 Task: Create a task  Upgrade and migrate company contract negotiation to a cloud-based solution , assign it to team member softage.1@softage.net in the project ComplexBridge and update the status of the task to  On Track  , set the priority of the task to Low
Action: Mouse moved to (245, 166)
Screenshot: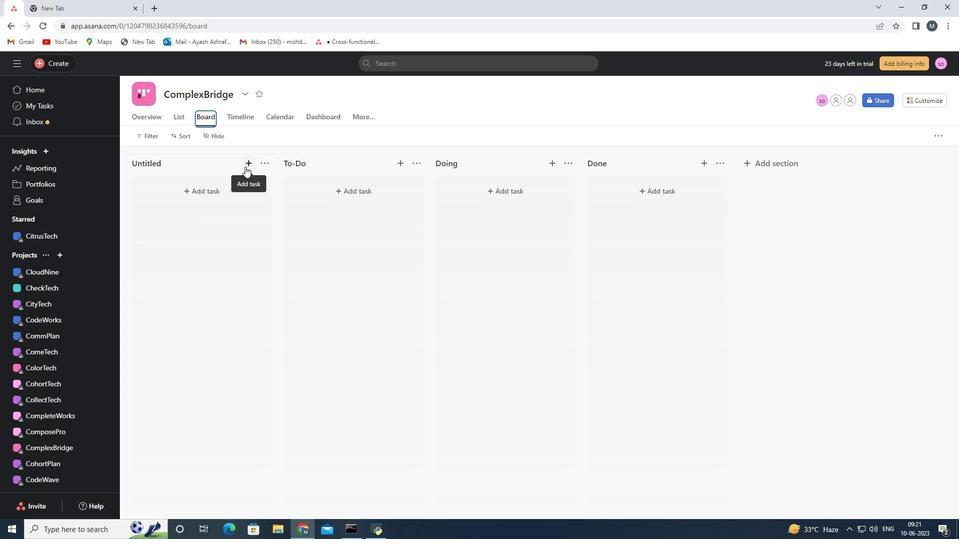 
Action: Mouse pressed left at (245, 166)
Screenshot: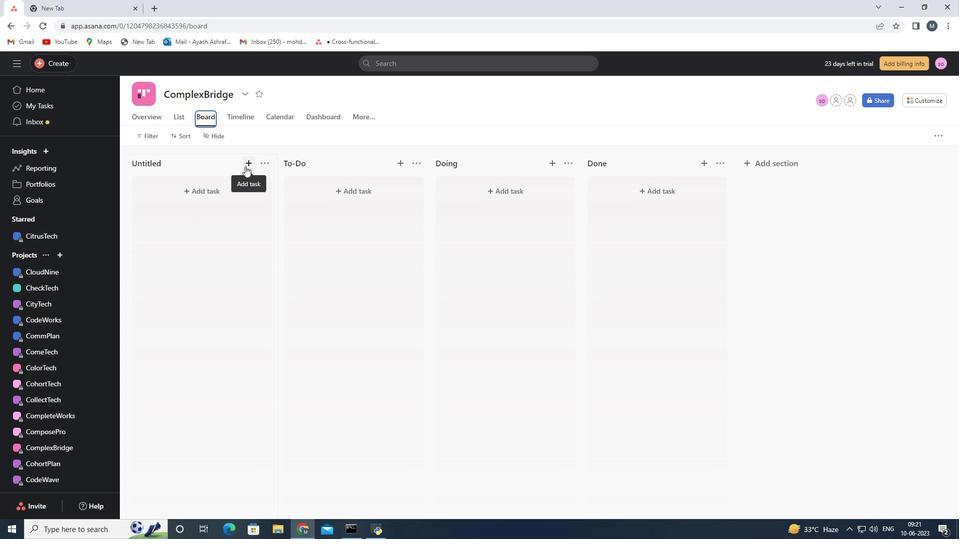 
Action: Mouse moved to (175, 191)
Screenshot: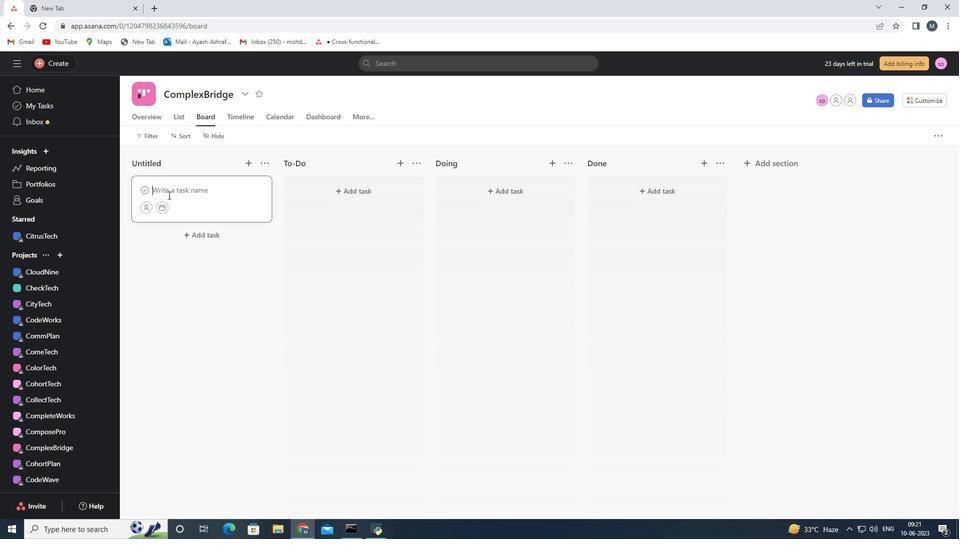 
Action: Mouse pressed left at (175, 191)
Screenshot: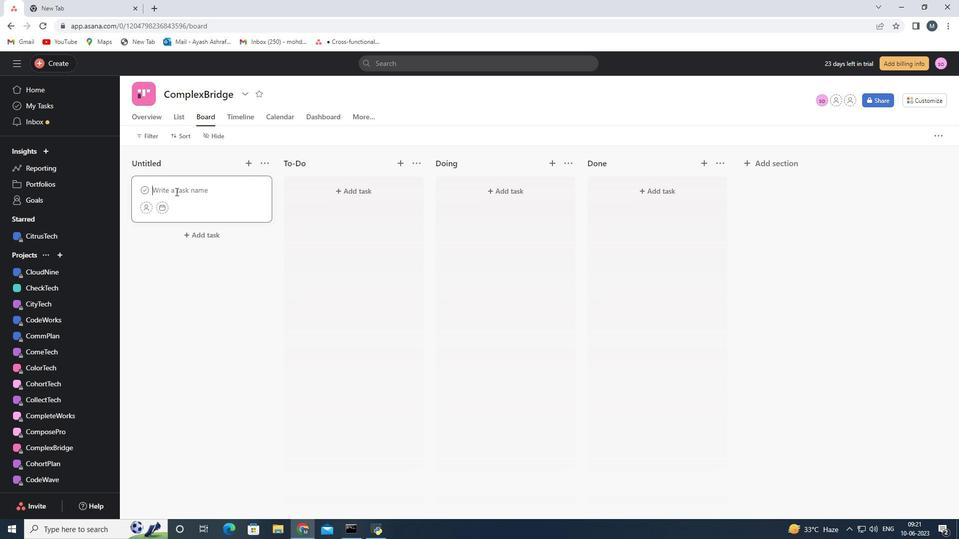 
Action: Key pressed <Key.shift>Upf<Key.backspace>grade<Key.space>and<Key.space>migrate<Key.space>company<Key.space>contract<Key.space>negotiation<Key.space>to<Key.space>a<Key.space>cloud-based<Key.space>solution
Screenshot: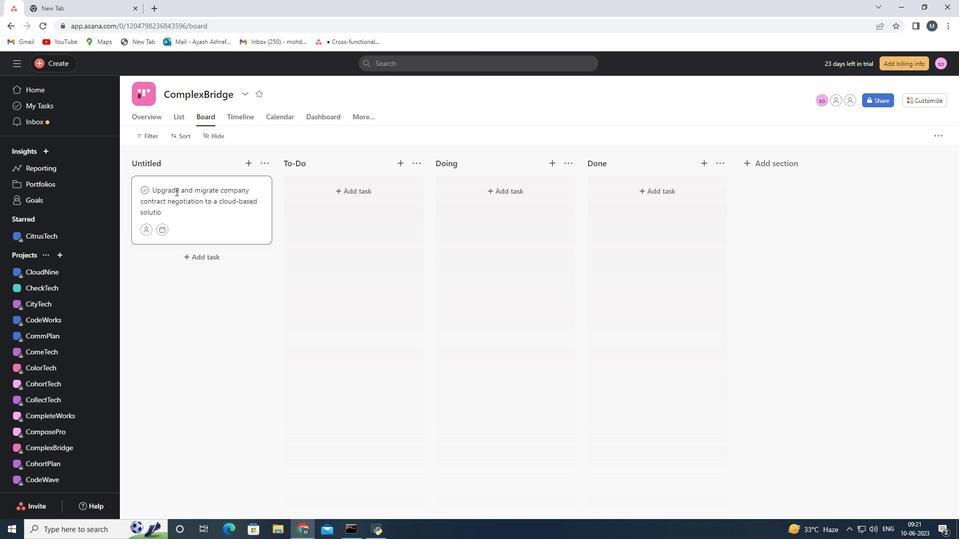 
Action: Mouse moved to (144, 233)
Screenshot: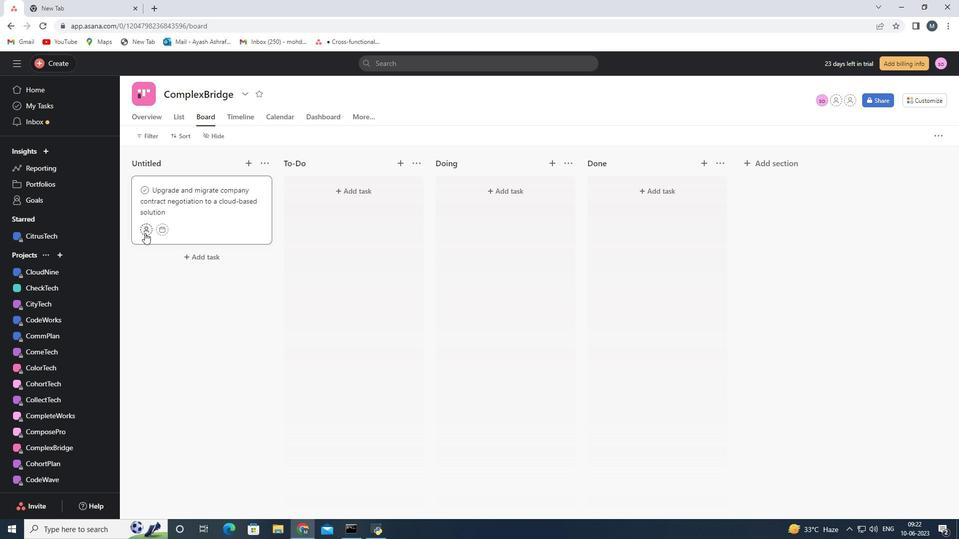 
Action: Mouse pressed left at (144, 233)
Screenshot: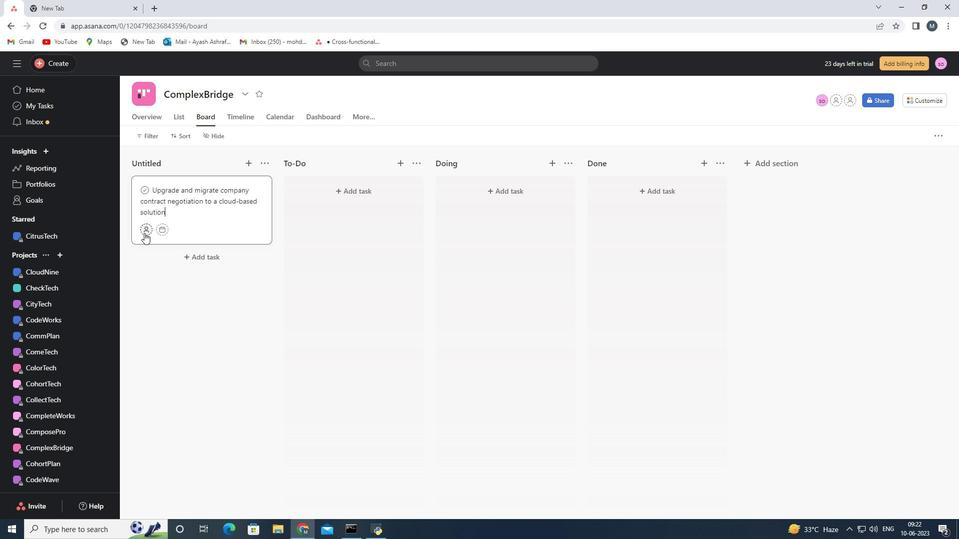 
Action: Mouse moved to (238, 282)
Screenshot: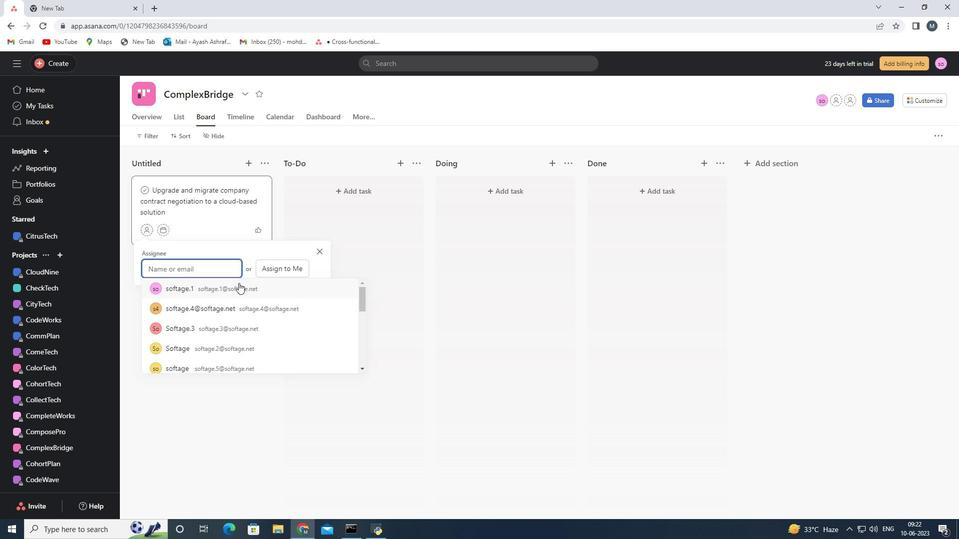 
Action: Key pressed softage.1<Key.shift>@softage.net
Screenshot: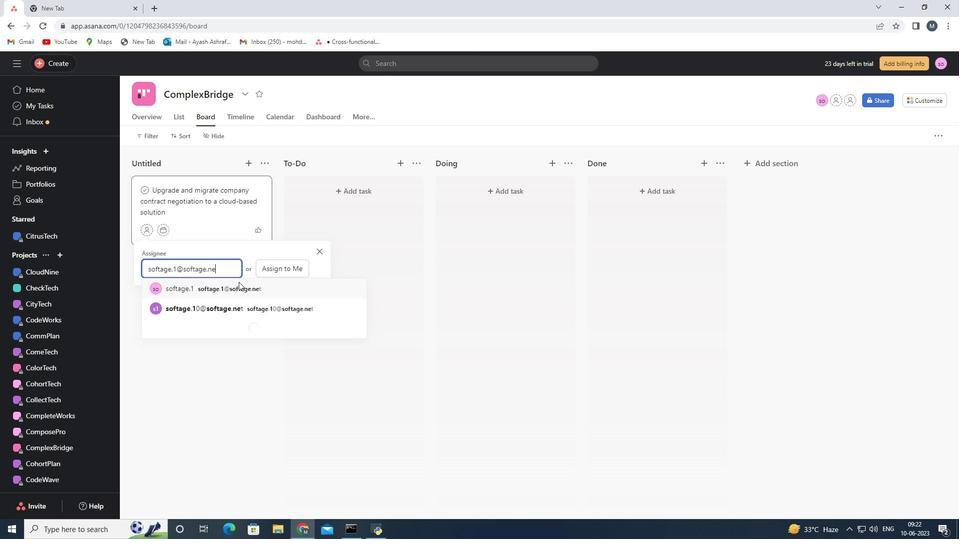 
Action: Mouse moved to (256, 291)
Screenshot: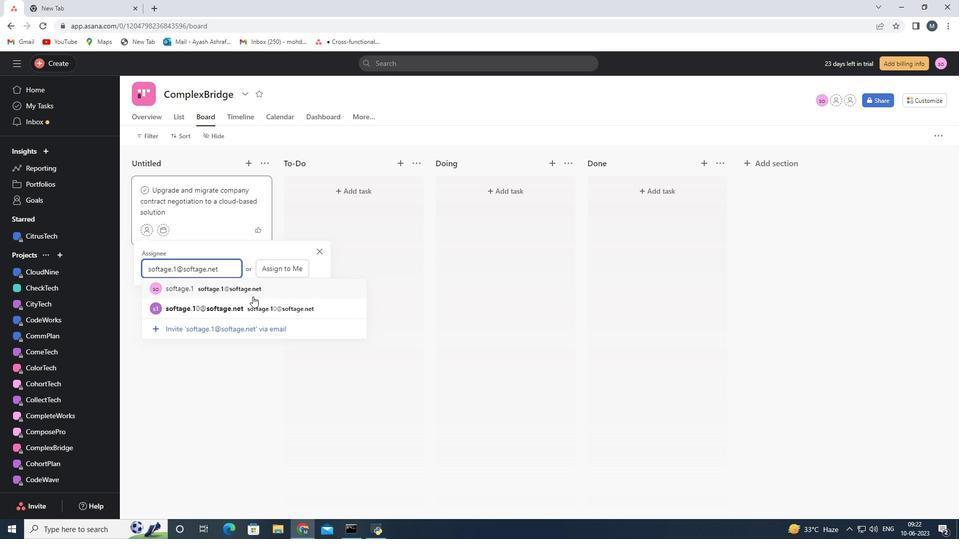 
Action: Mouse pressed left at (256, 291)
Screenshot: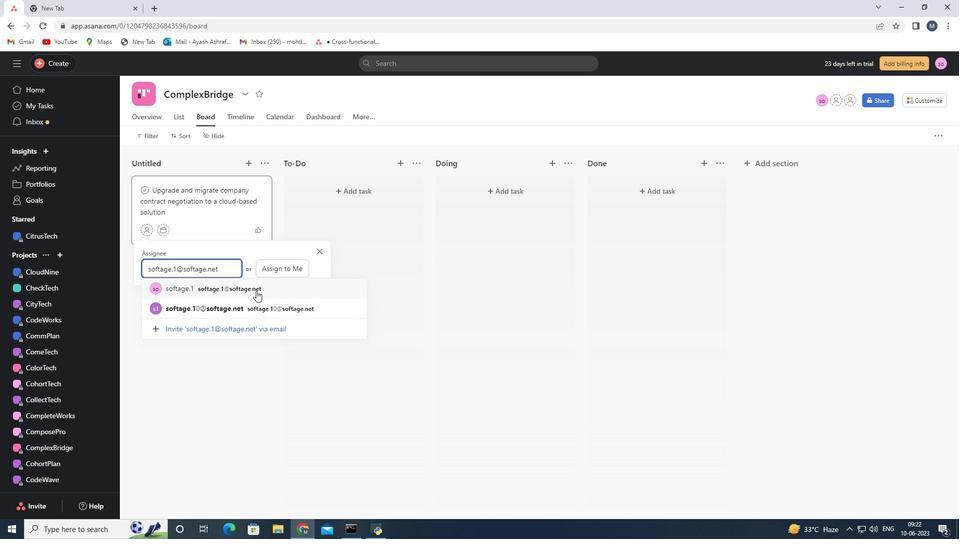 
Action: Mouse moved to (231, 213)
Screenshot: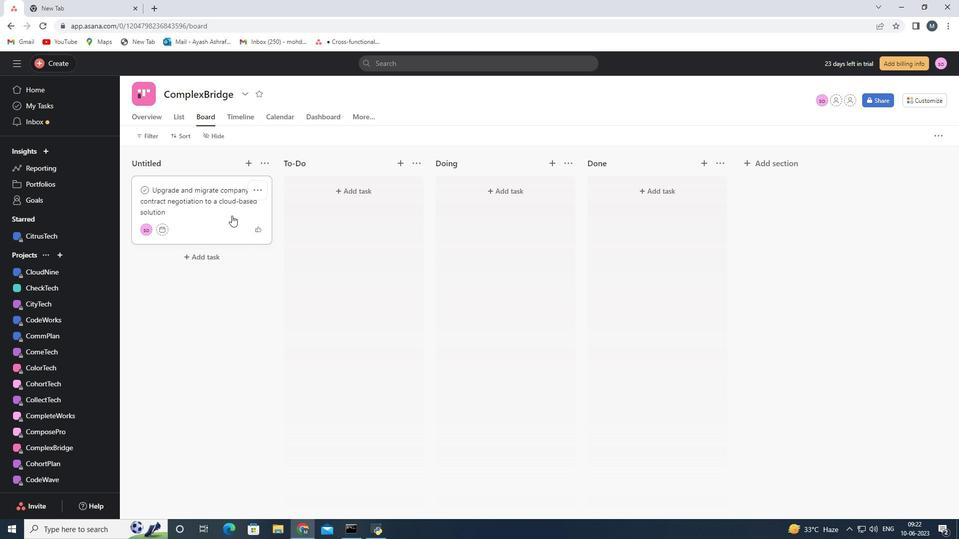 
Action: Mouse pressed left at (231, 213)
Screenshot: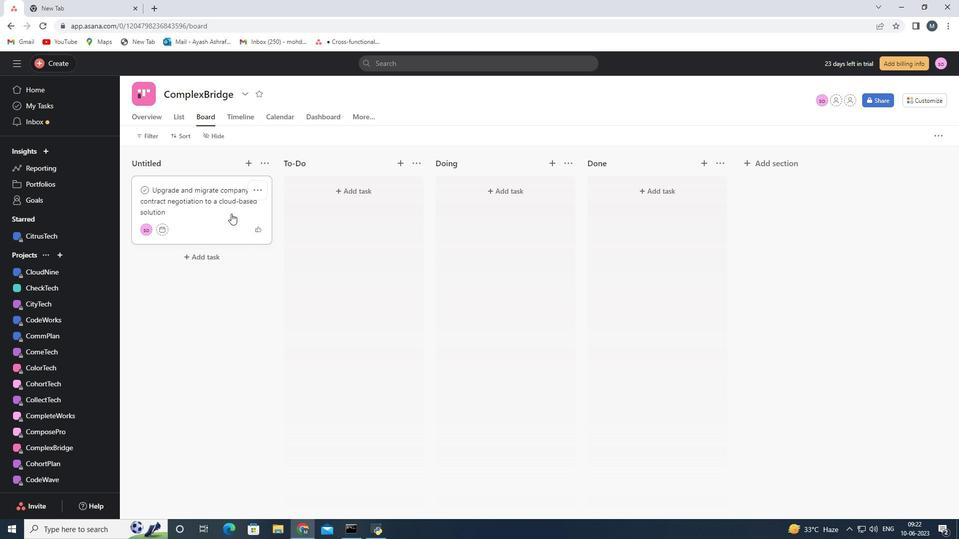 
Action: Mouse moved to (728, 325)
Screenshot: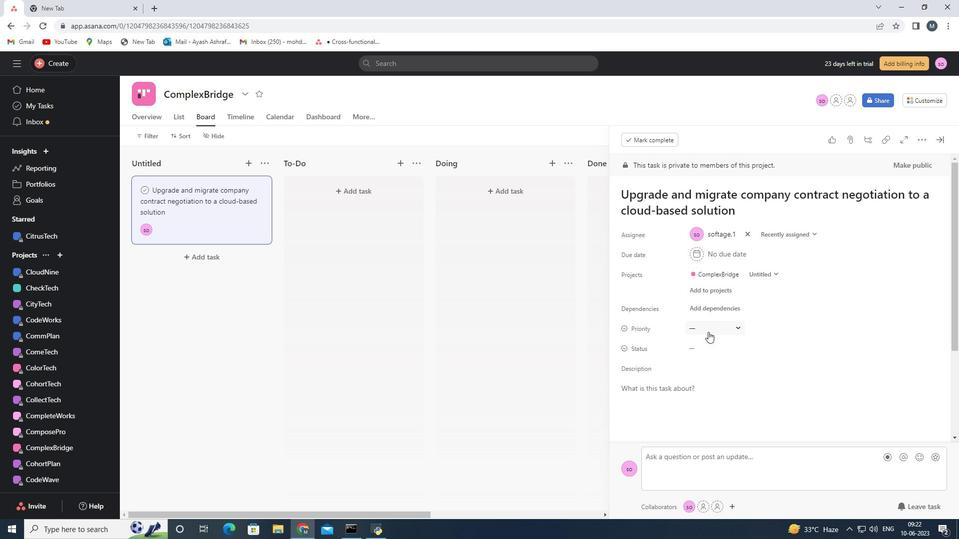 
Action: Mouse pressed left at (728, 325)
Screenshot: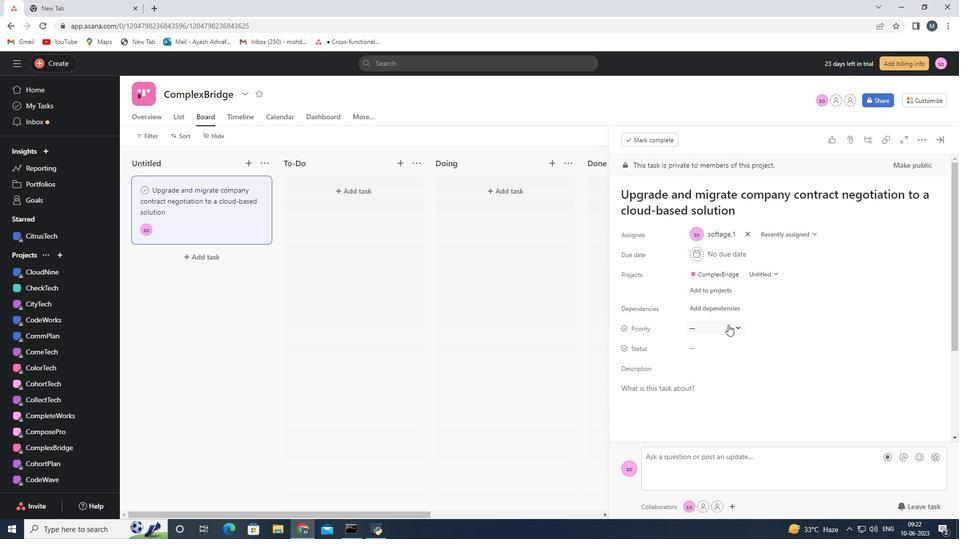 
Action: Mouse moved to (720, 399)
Screenshot: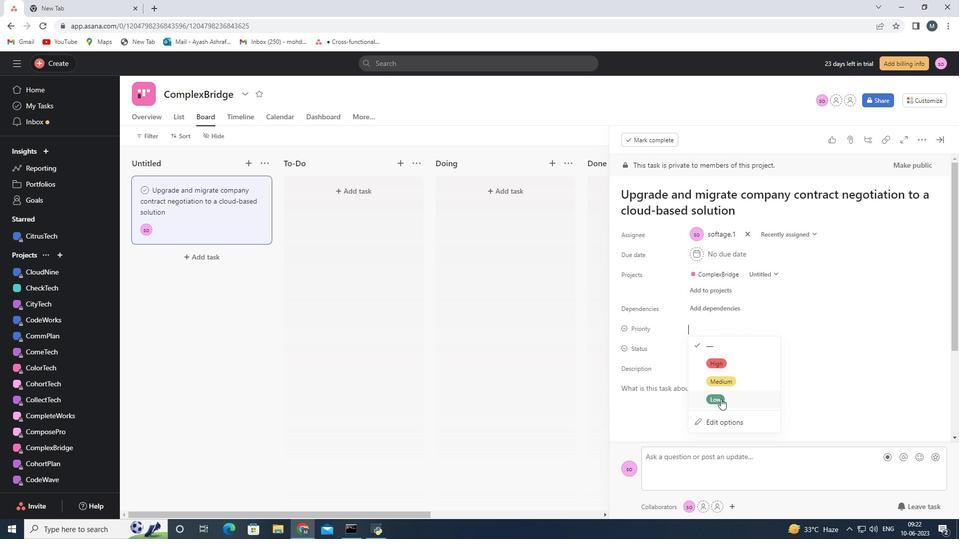 
Action: Mouse pressed left at (720, 399)
Screenshot: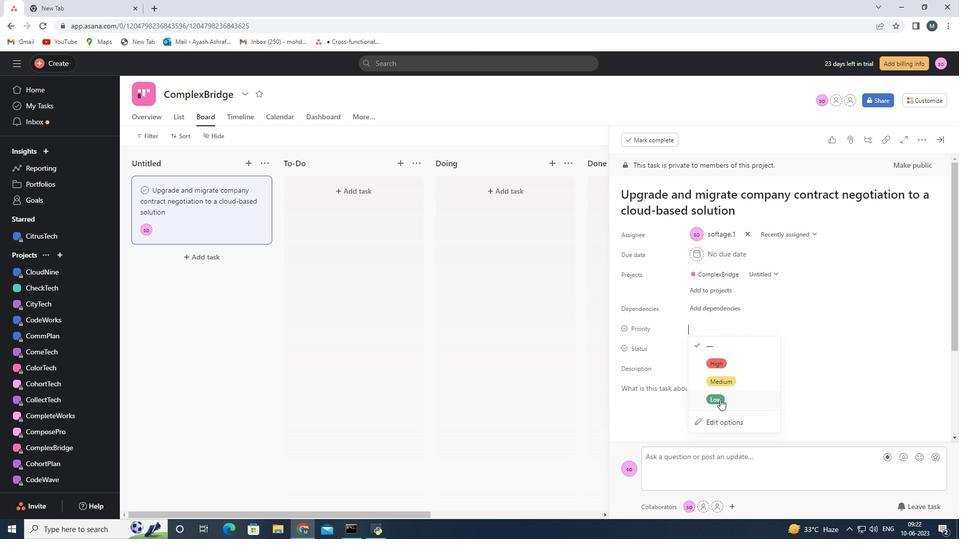 
Action: Mouse moved to (705, 354)
Screenshot: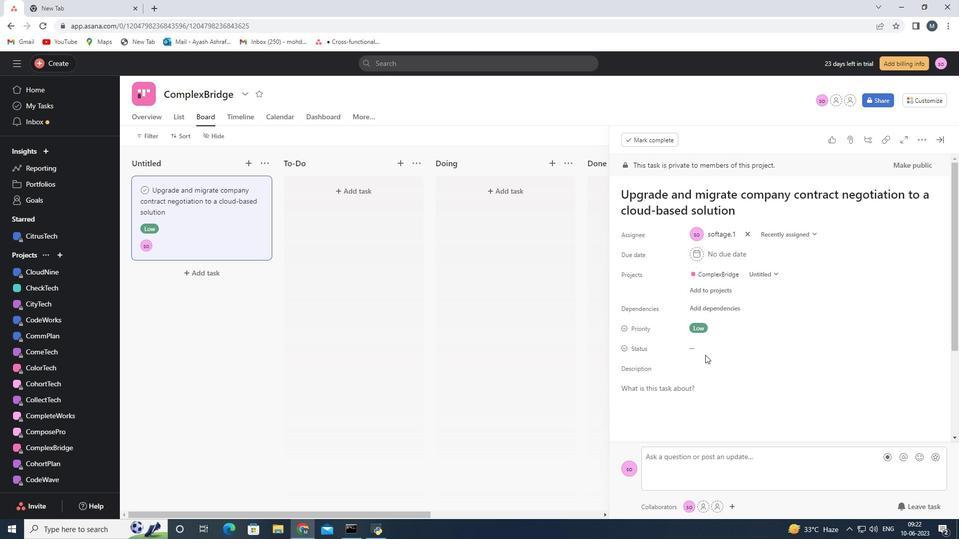 
Action: Mouse pressed left at (705, 354)
Screenshot: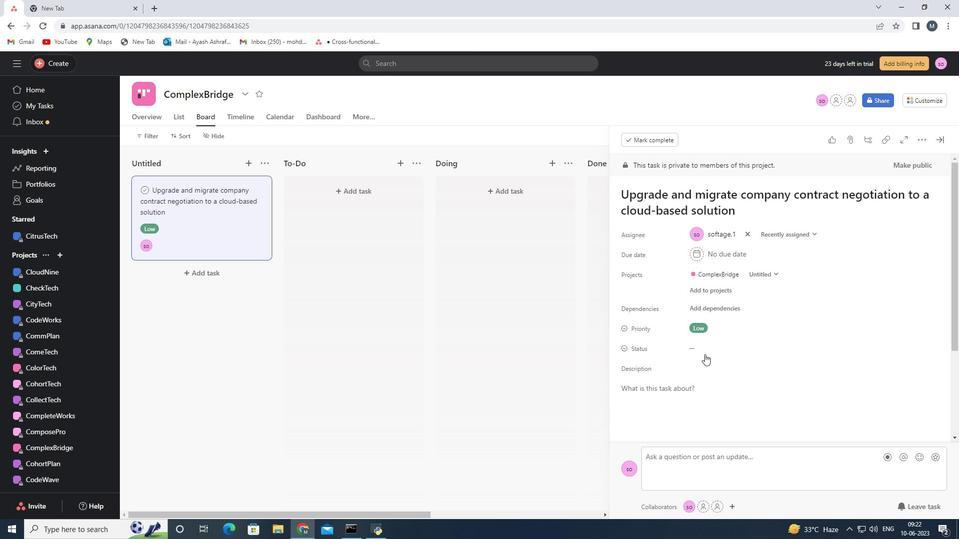 
Action: Mouse moved to (713, 388)
Screenshot: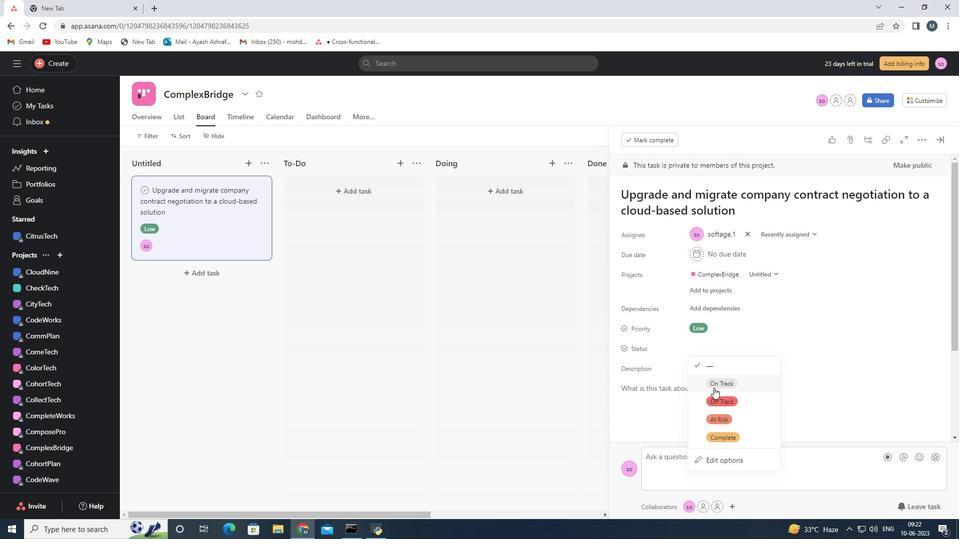 
Action: Mouse pressed left at (713, 388)
Screenshot: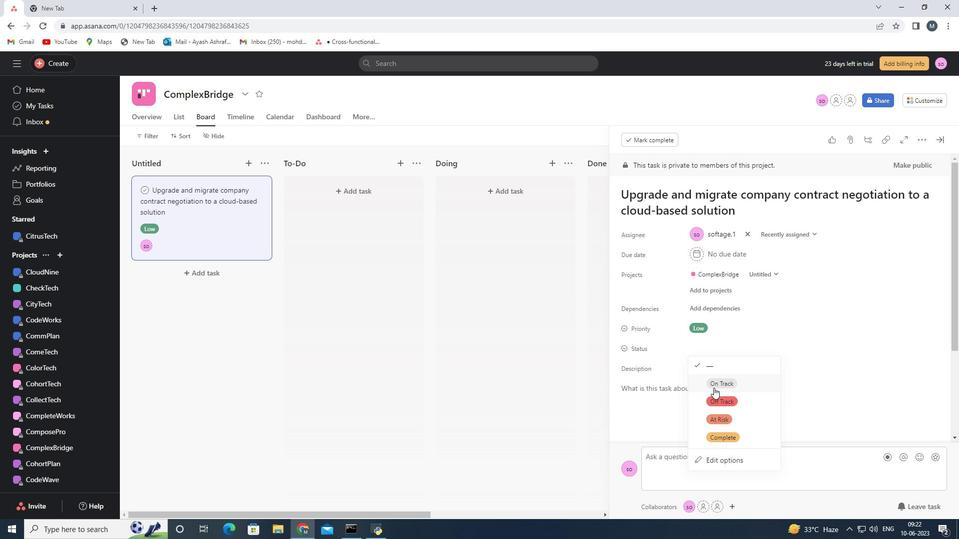 
Action: Mouse moved to (939, 140)
Screenshot: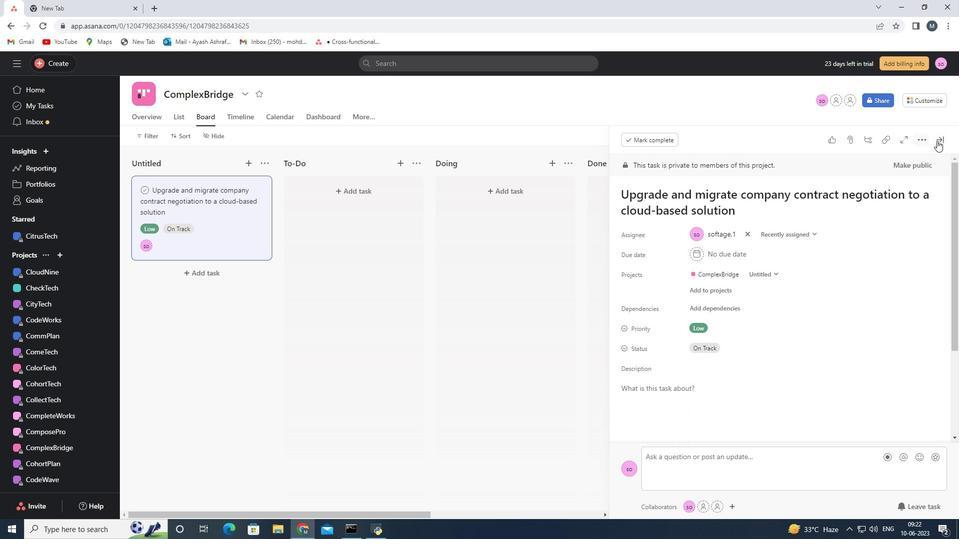 
Action: Mouse pressed left at (939, 140)
Screenshot: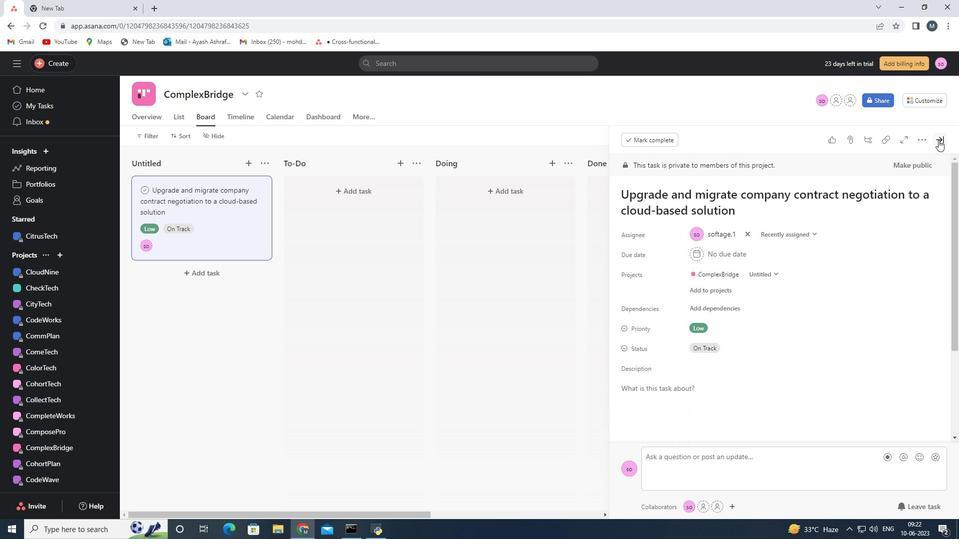 
Action: Mouse moved to (408, 315)
Screenshot: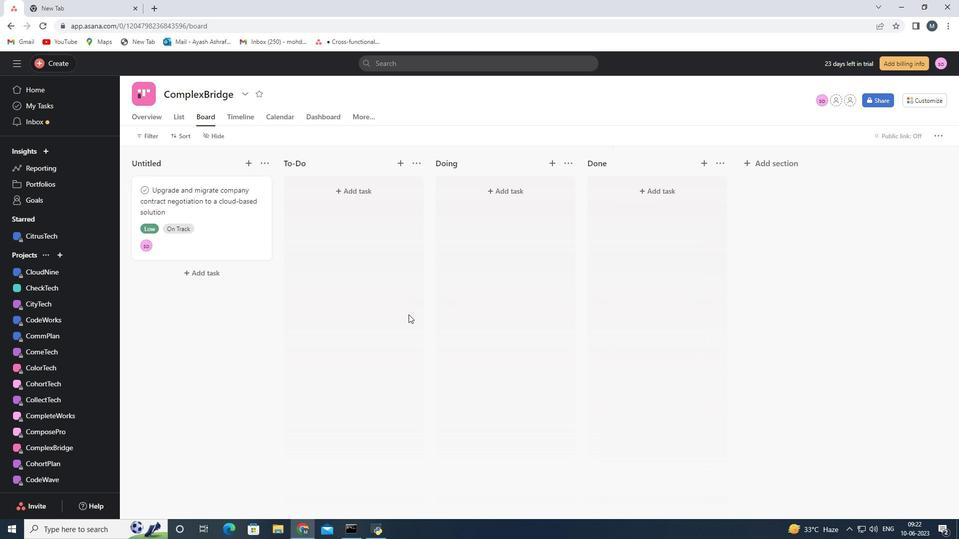 
